 Task: Sort the products in the category "Epsom Salts" by price (highest first).
Action: Mouse moved to (288, 133)
Screenshot: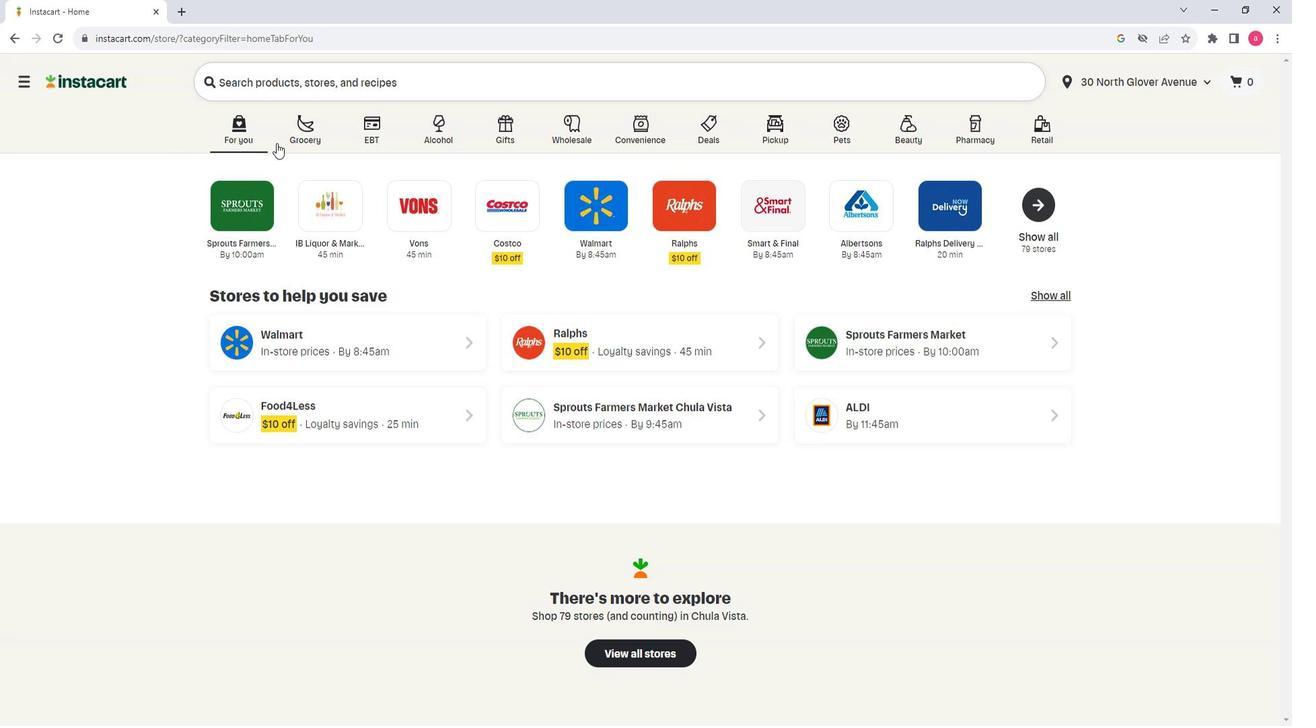 
Action: Mouse pressed left at (288, 133)
Screenshot: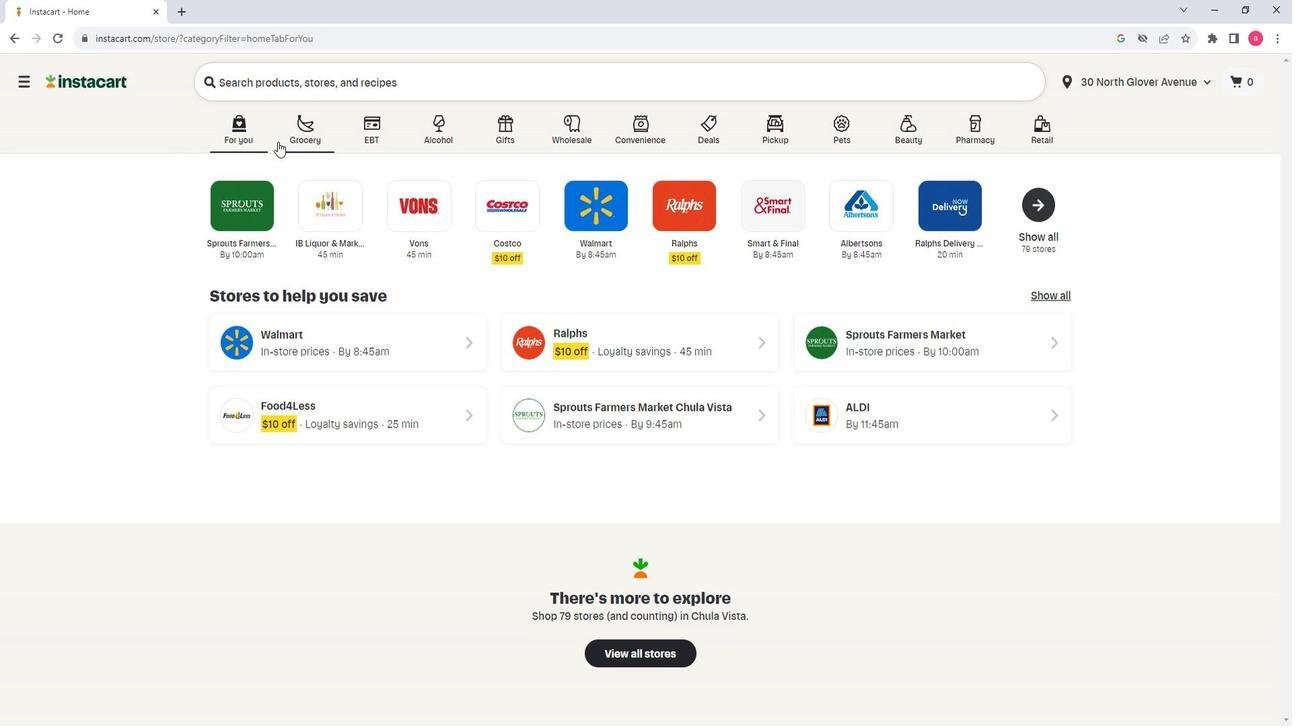 
Action: Mouse moved to (432, 385)
Screenshot: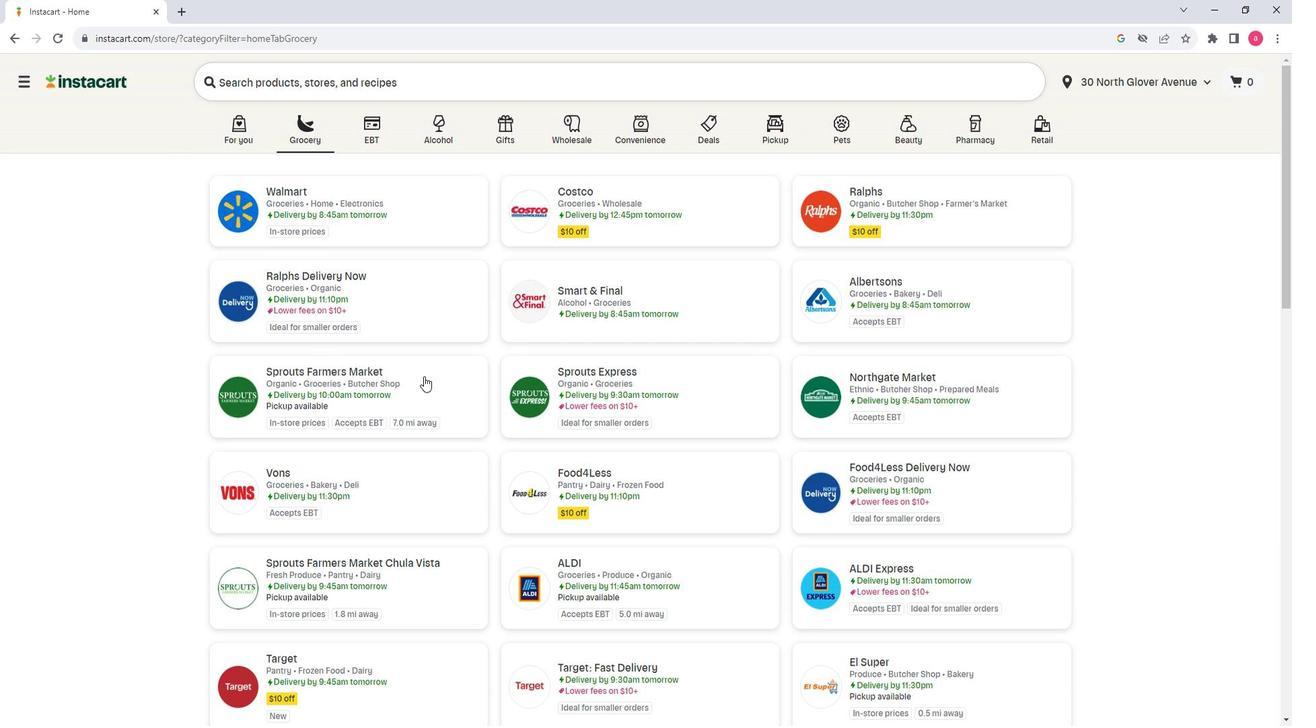 
Action: Mouse pressed left at (432, 385)
Screenshot: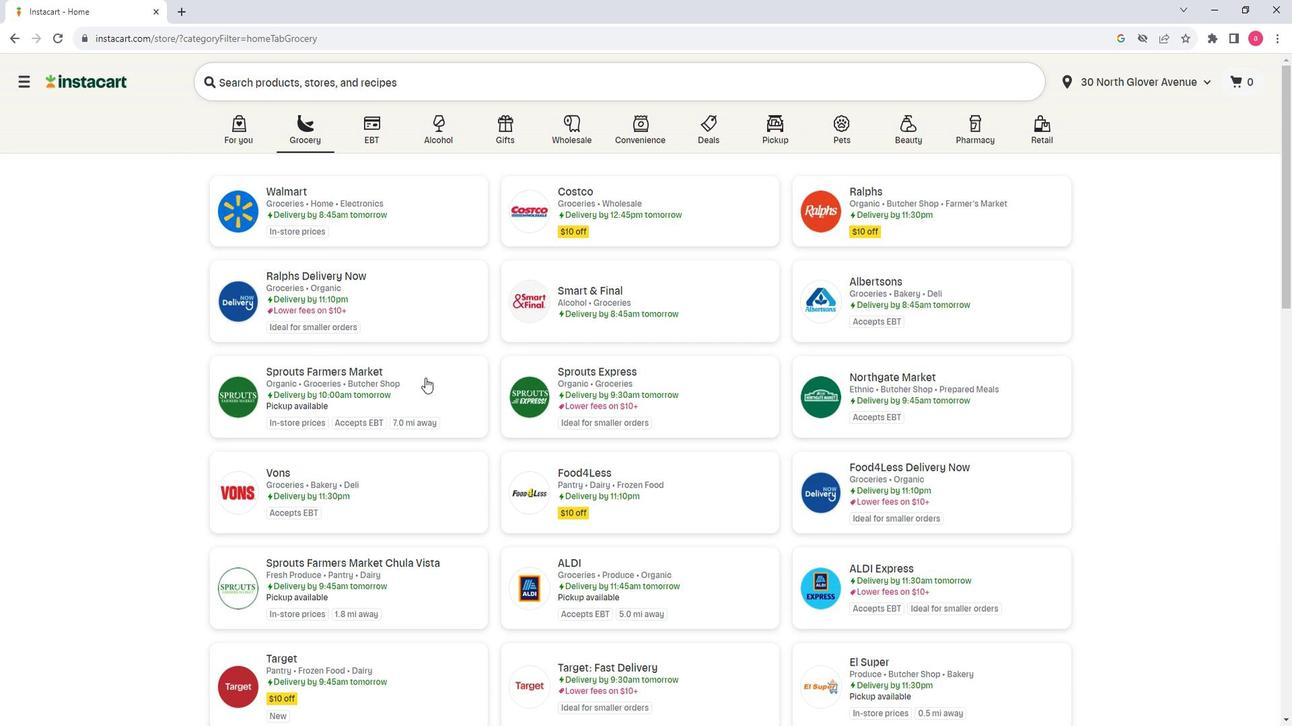 
Action: Mouse moved to (111, 386)
Screenshot: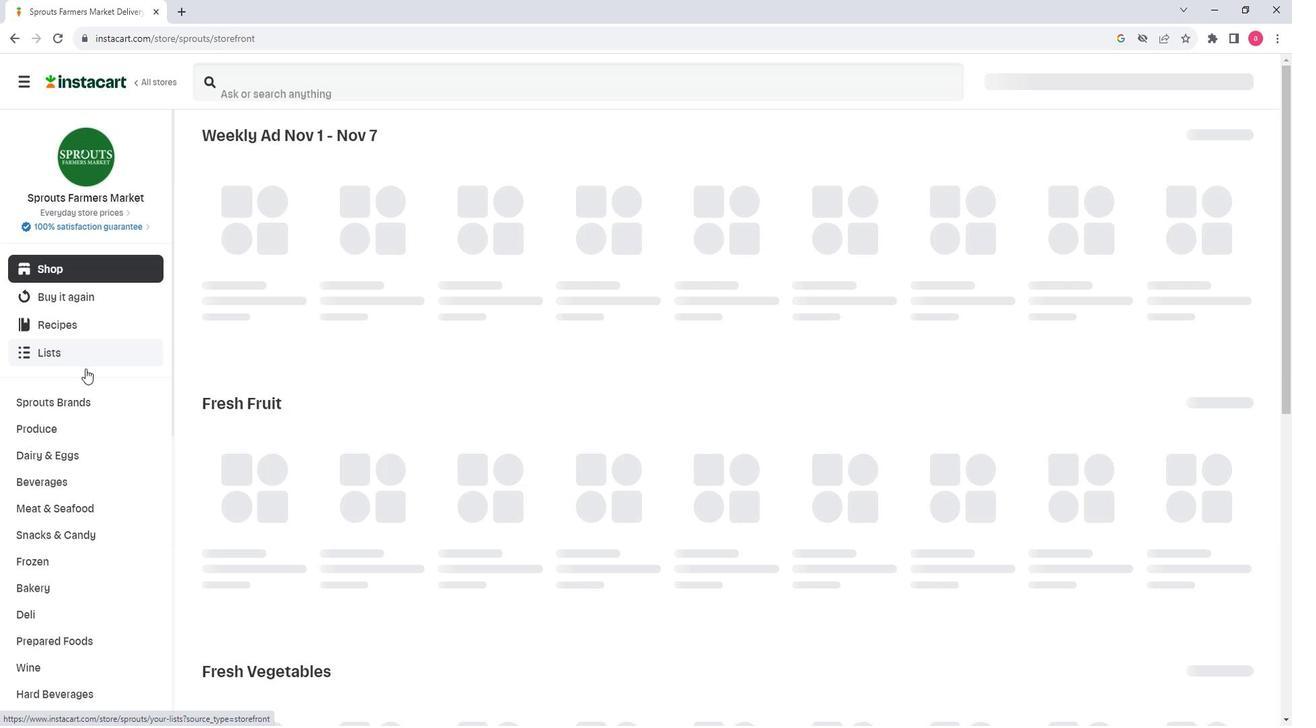 
Action: Mouse scrolled (111, 385) with delta (0, 0)
Screenshot: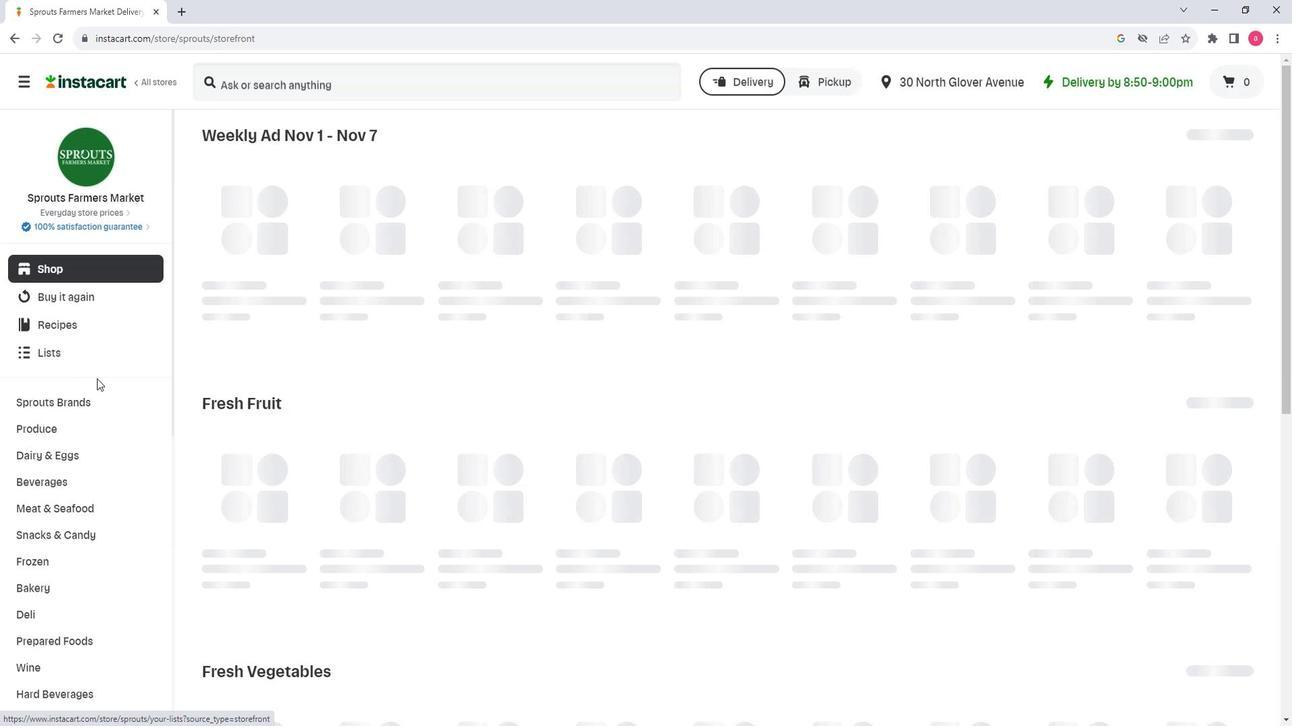 
Action: Mouse scrolled (111, 385) with delta (0, 0)
Screenshot: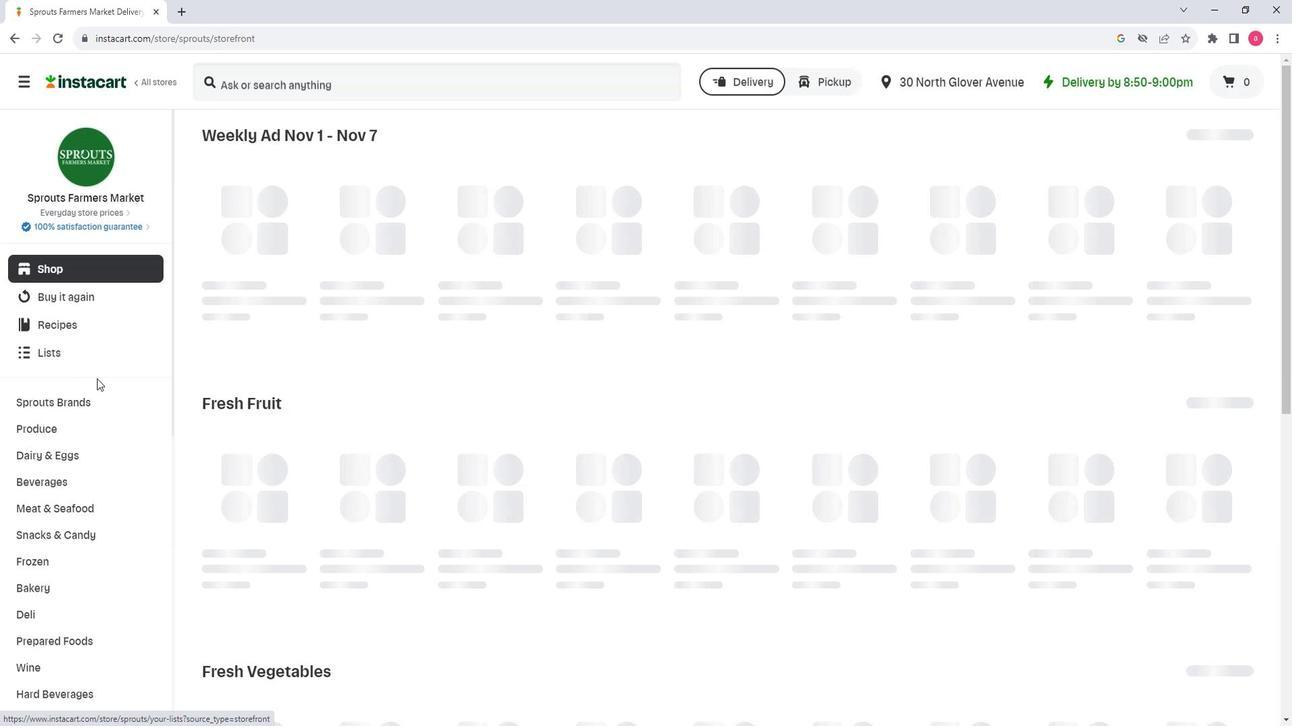 
Action: Mouse scrolled (111, 385) with delta (0, 0)
Screenshot: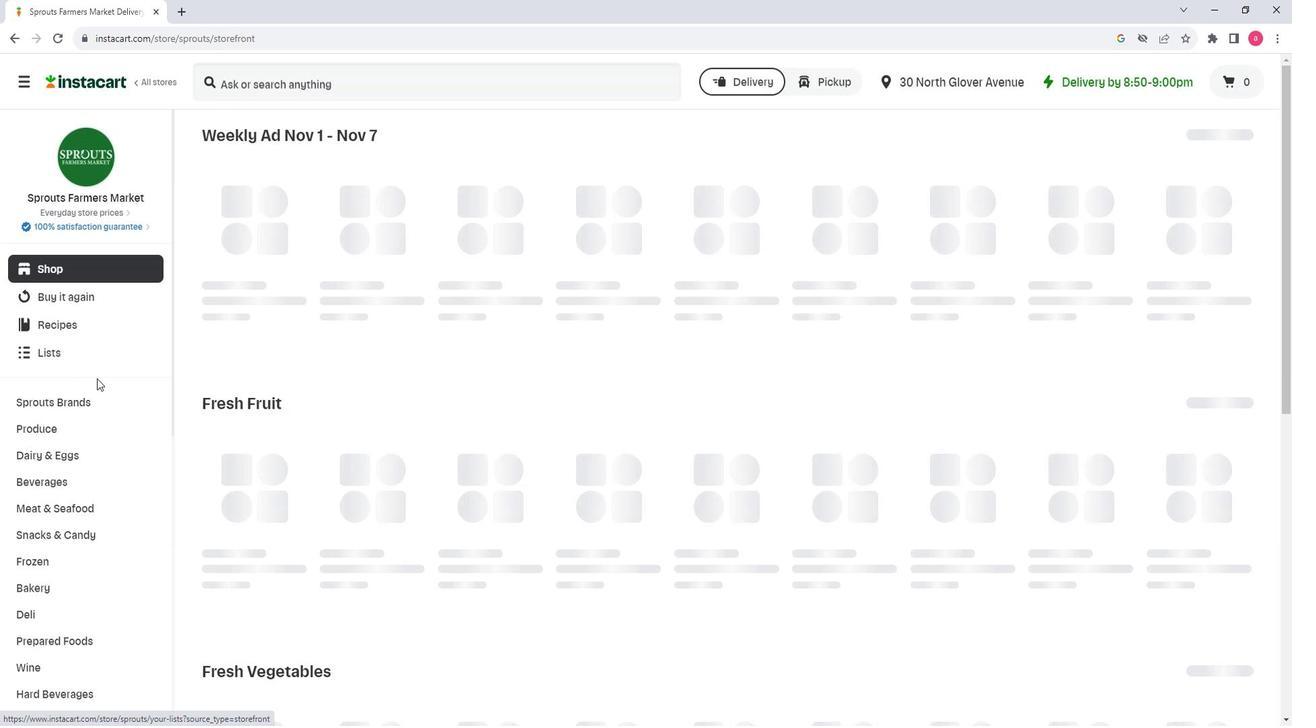 
Action: Mouse moved to (122, 386)
Screenshot: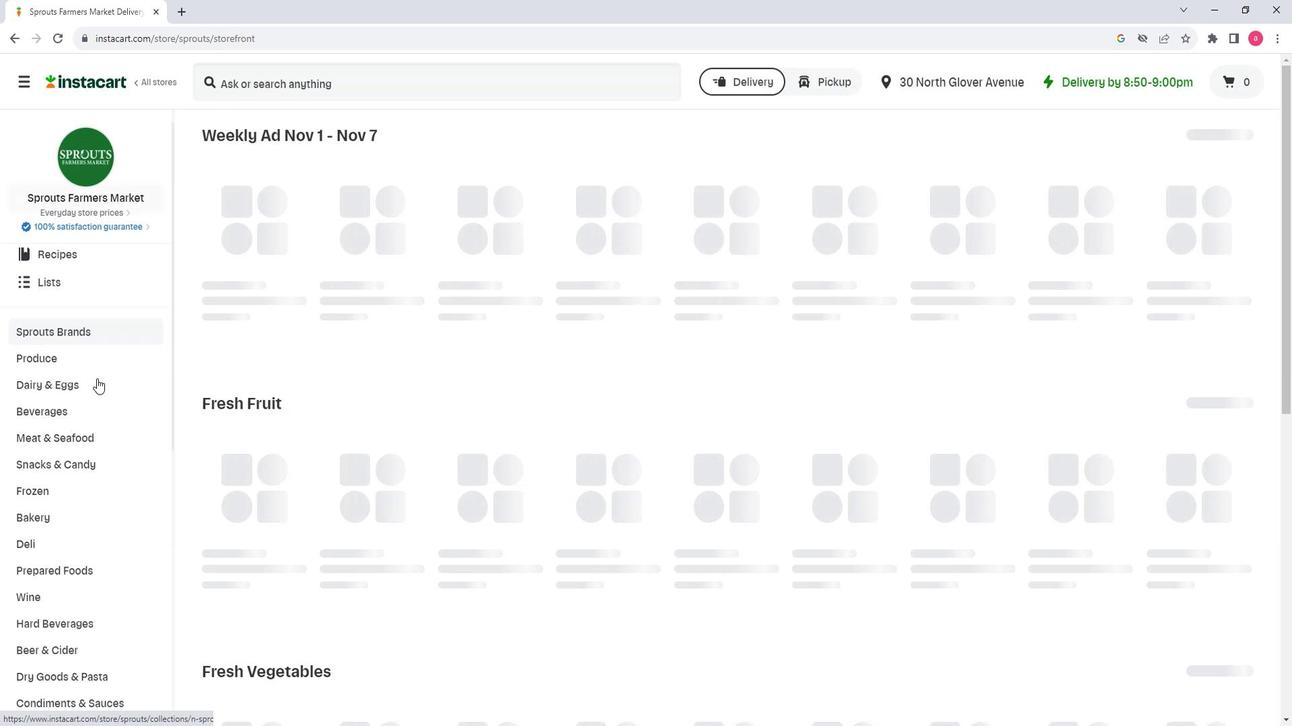 
Action: Mouse scrolled (122, 385) with delta (0, 0)
Screenshot: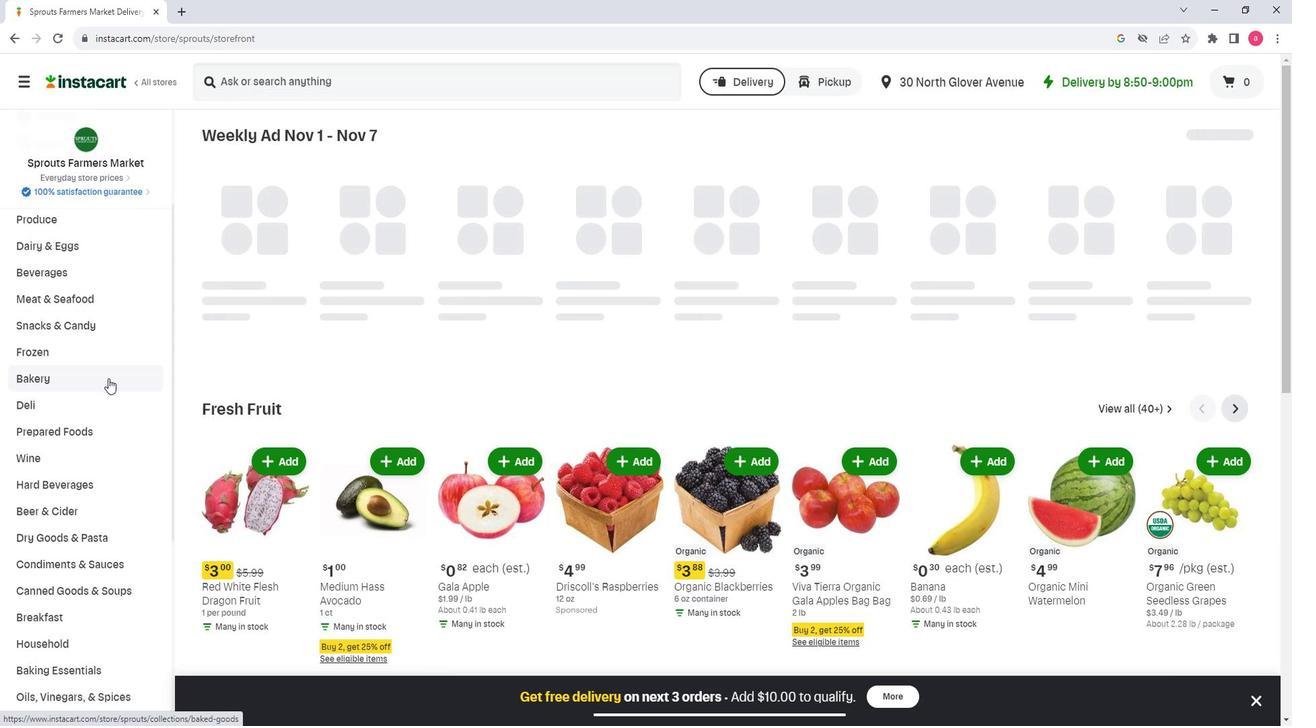 
Action: Mouse moved to (110, 470)
Screenshot: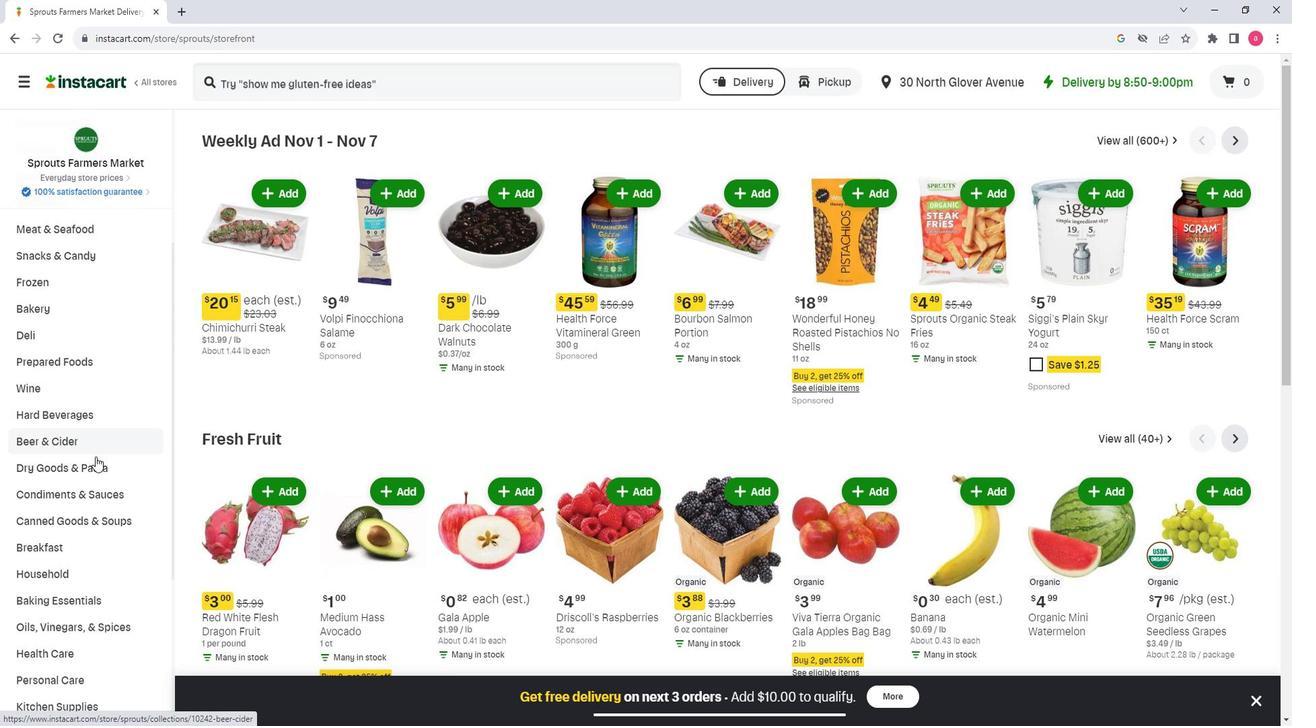
Action: Mouse scrolled (110, 469) with delta (0, 0)
Screenshot: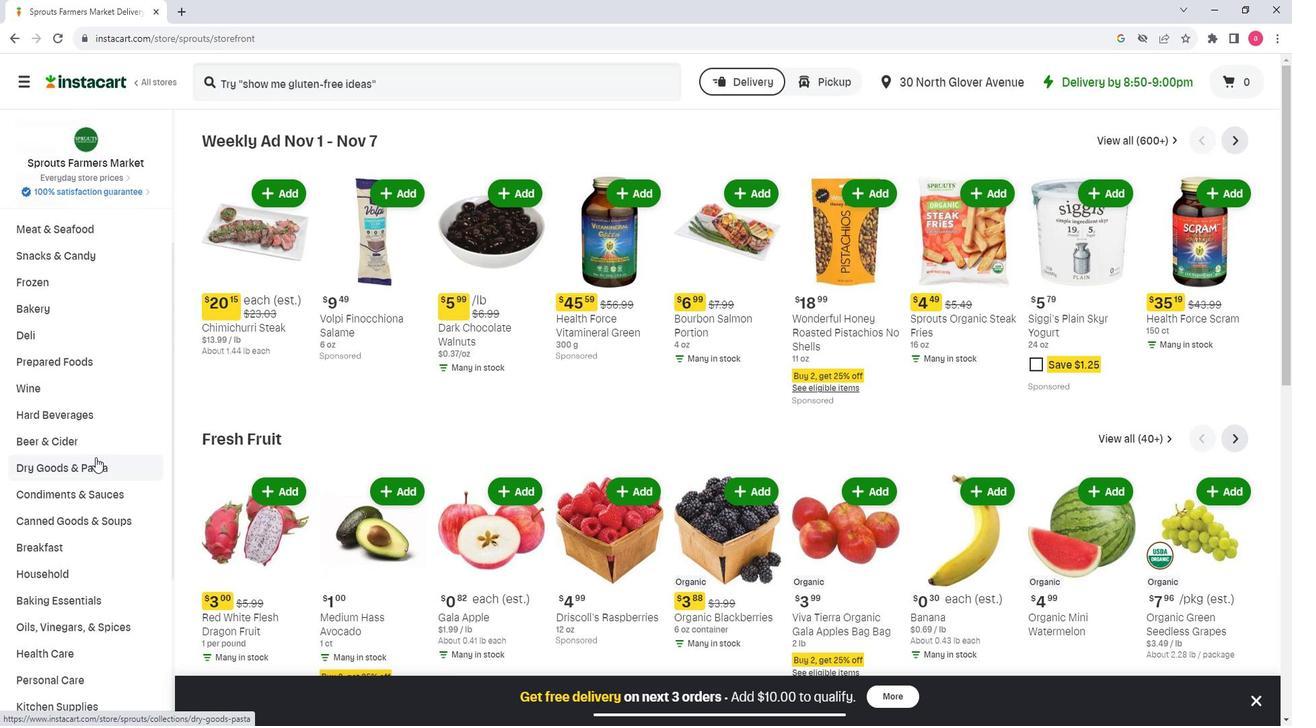 
Action: Mouse moved to (92, 614)
Screenshot: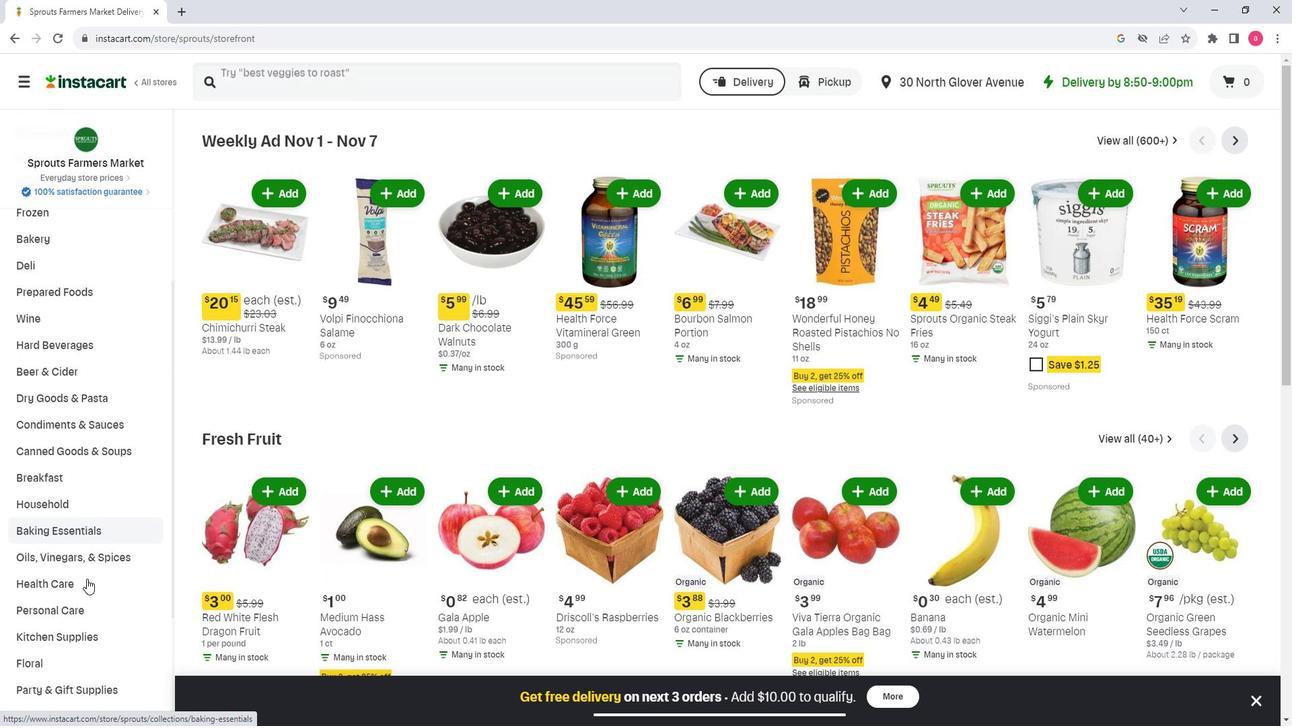 
Action: Mouse pressed left at (92, 614)
Screenshot: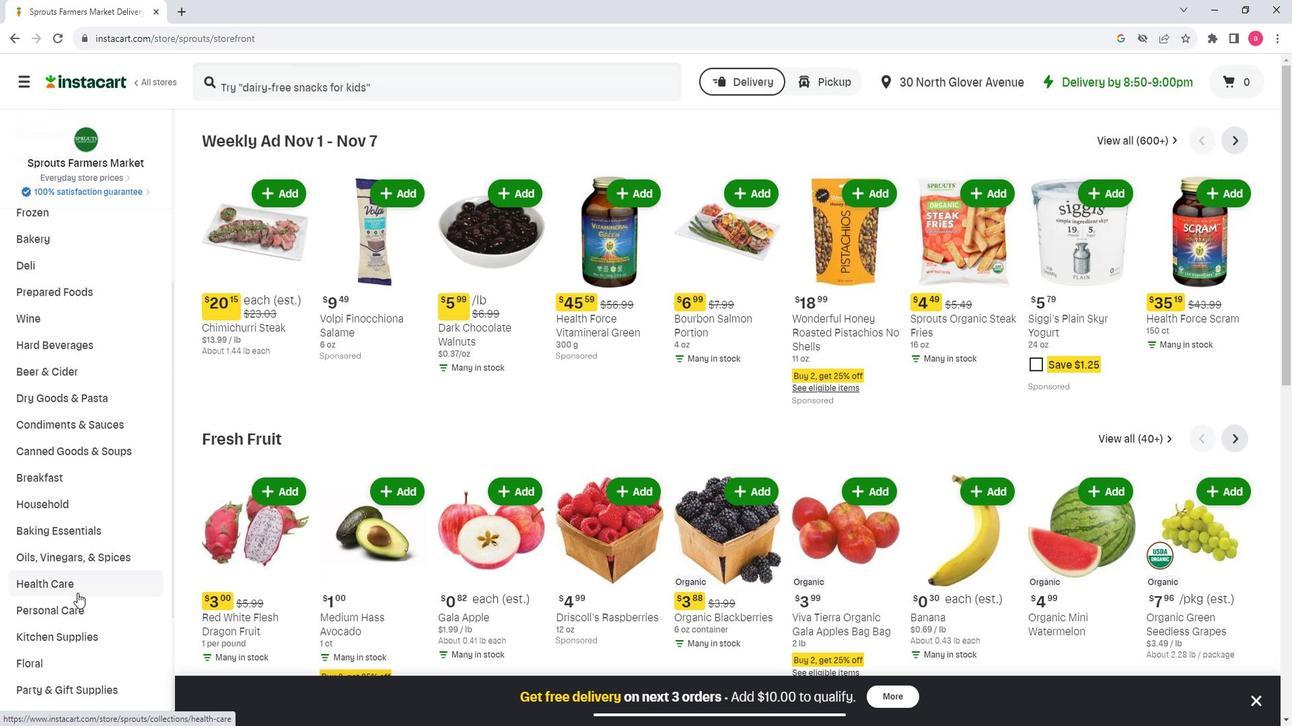 
Action: Mouse moved to (1142, 174)
Screenshot: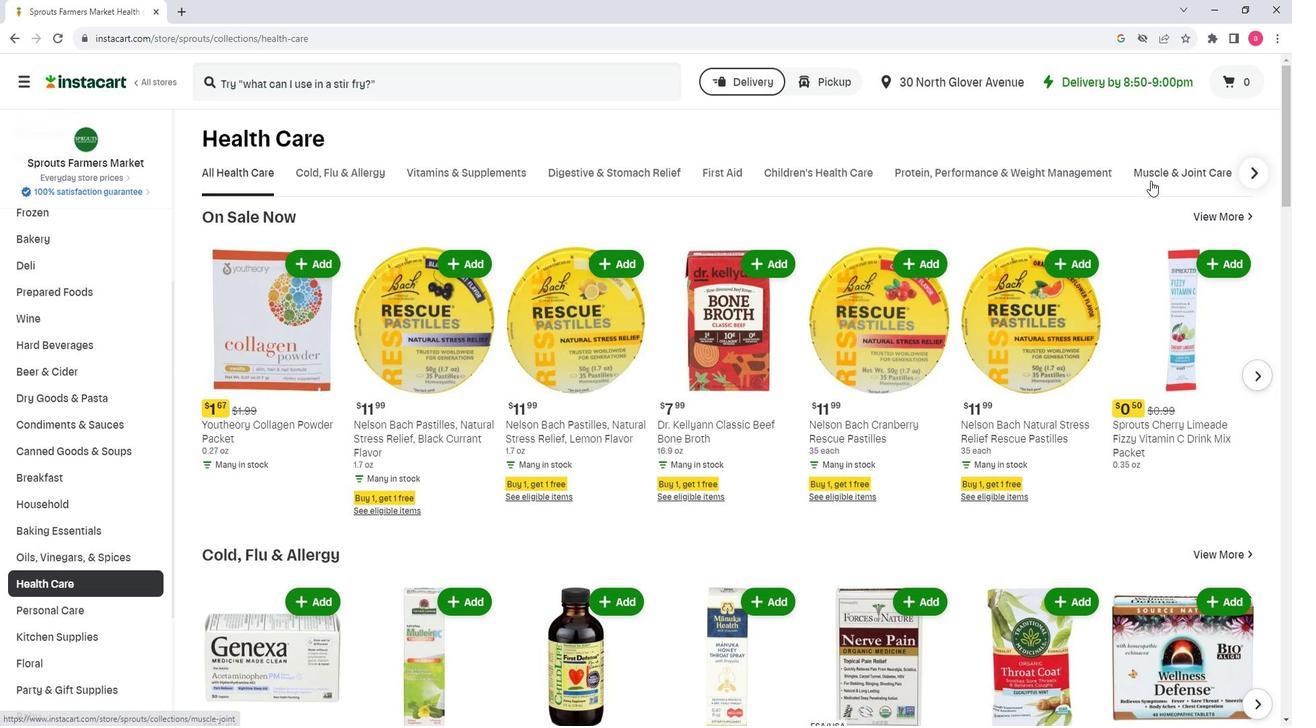 
Action: Mouse pressed left at (1142, 174)
Screenshot: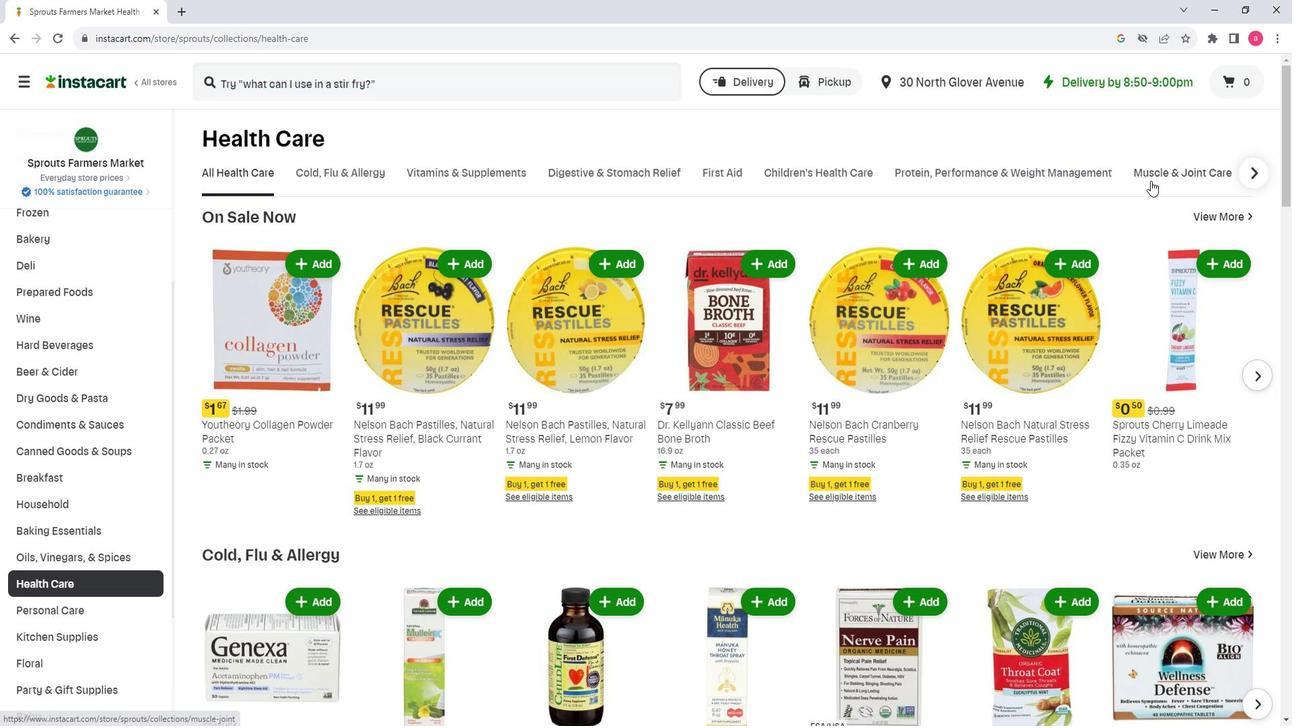
Action: Mouse moved to (327, 222)
Screenshot: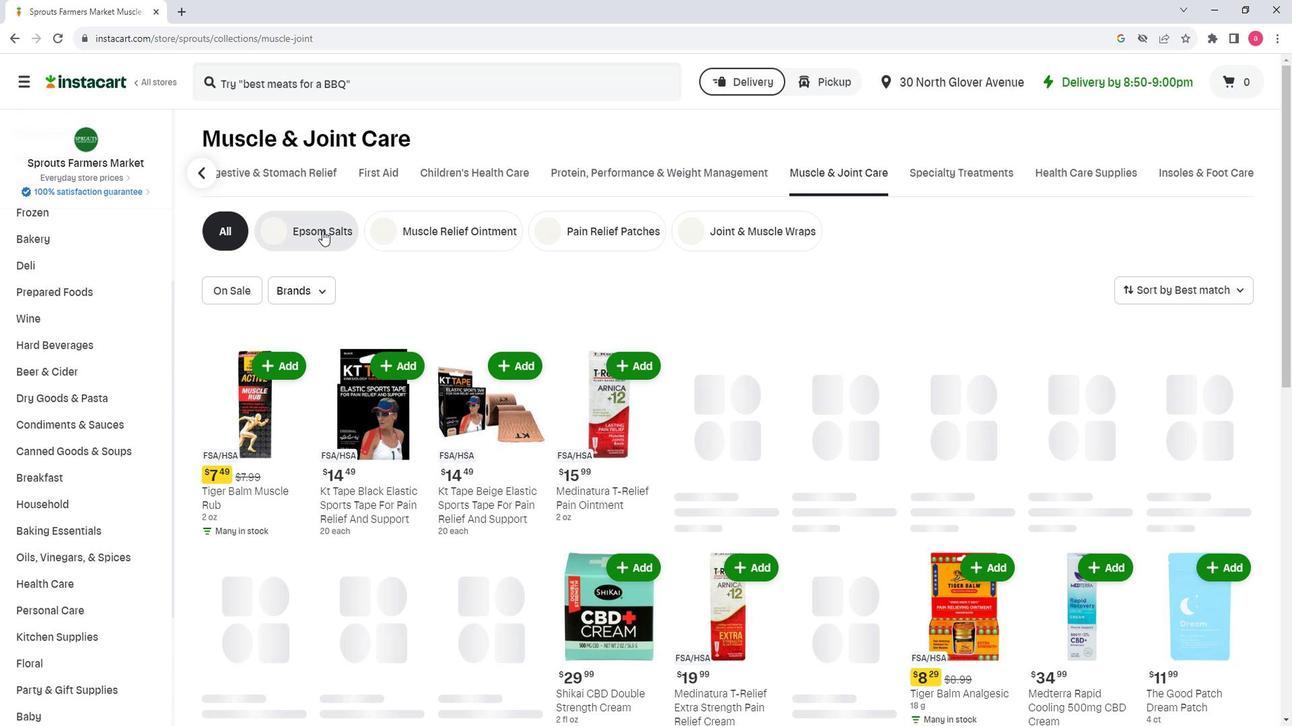 
Action: Mouse pressed left at (327, 222)
Screenshot: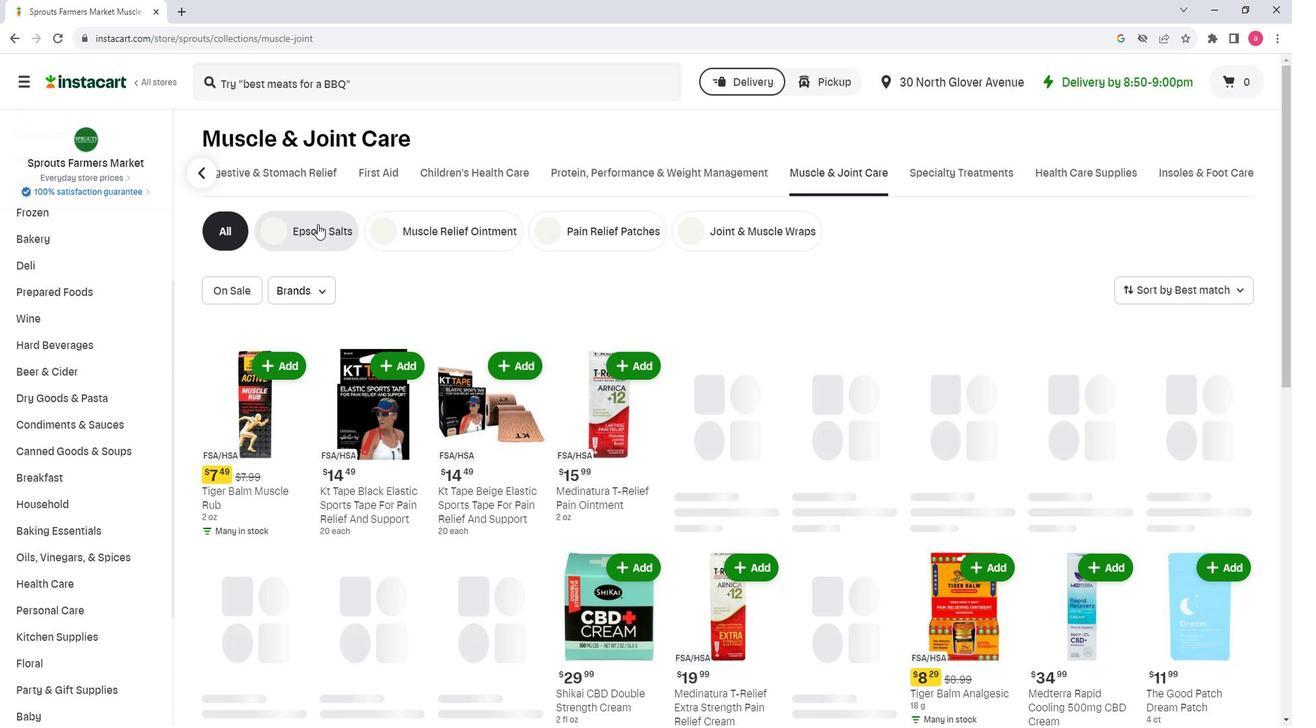 
Action: Mouse moved to (1157, 281)
Screenshot: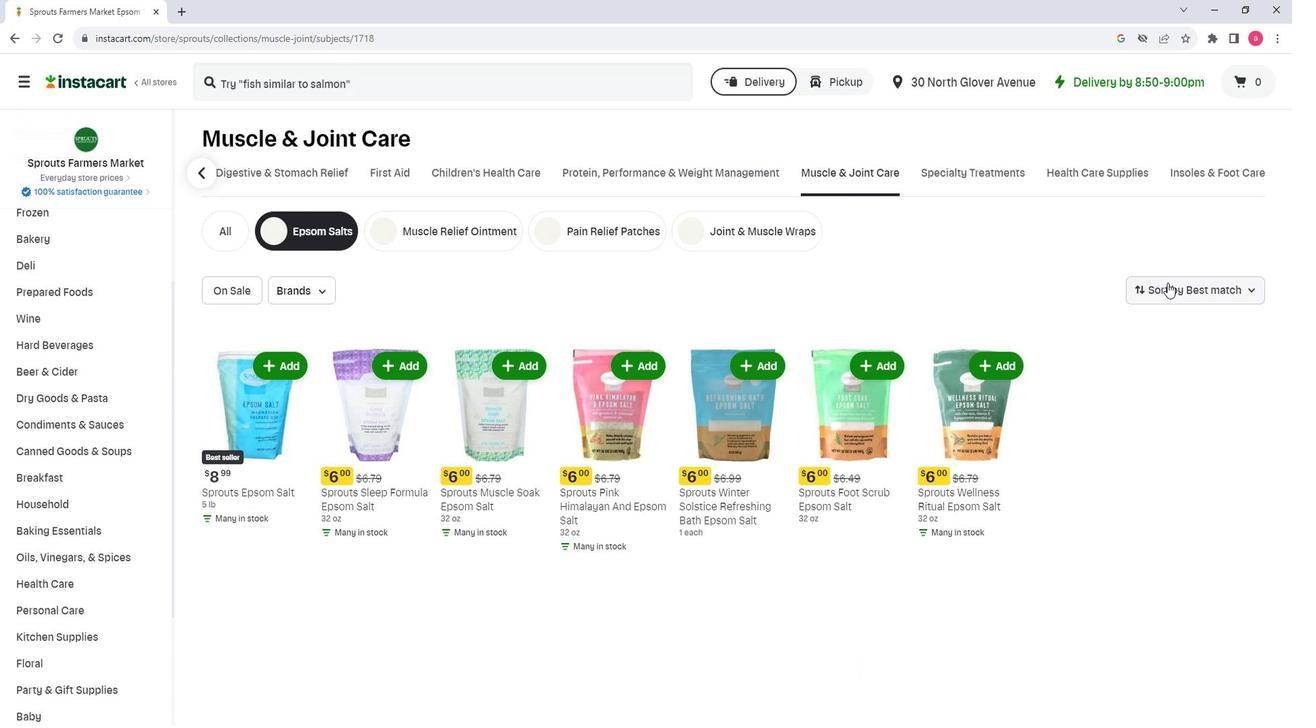 
Action: Mouse pressed left at (1157, 281)
Screenshot: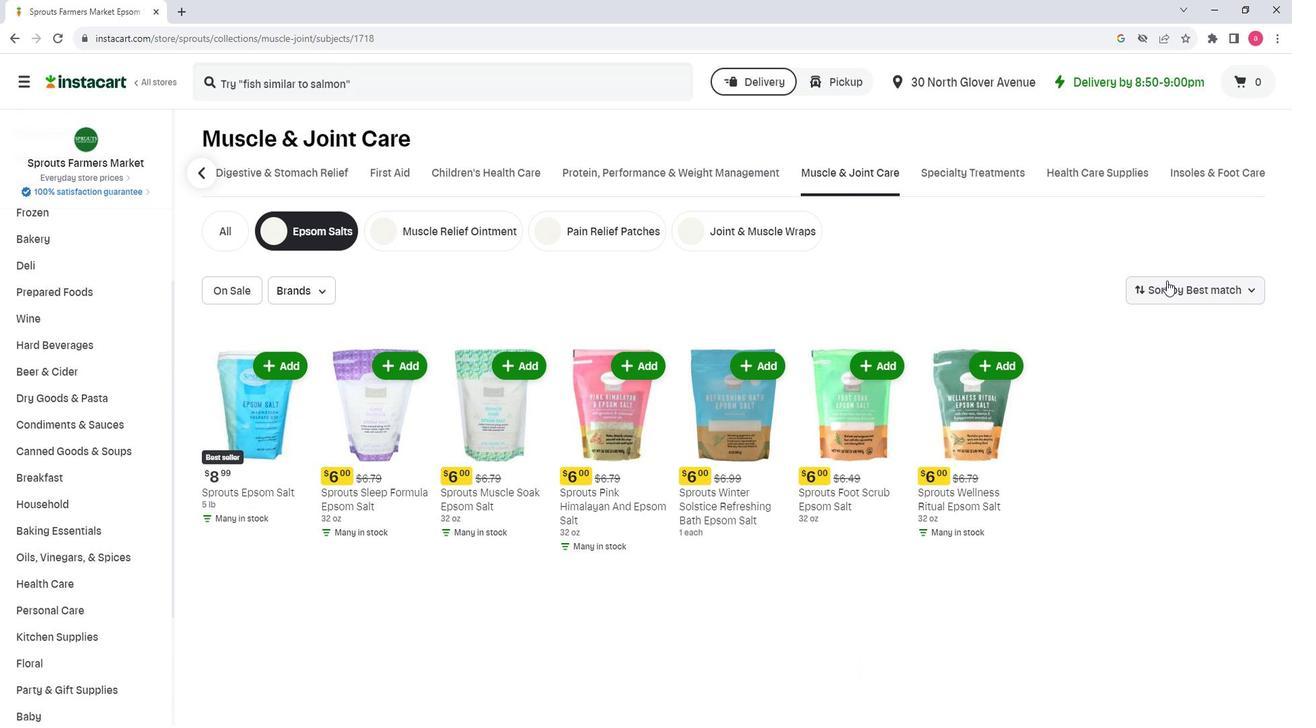 
Action: Mouse moved to (1197, 386)
Screenshot: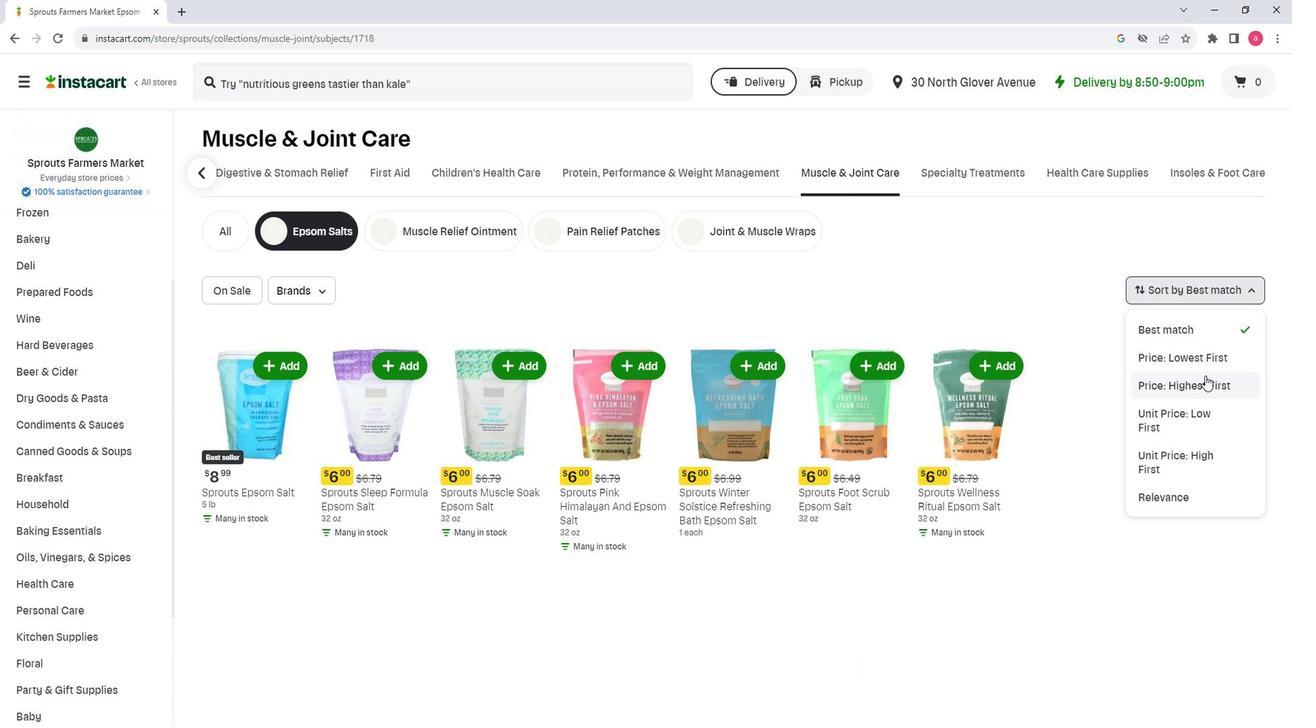 
Action: Mouse pressed left at (1197, 386)
Screenshot: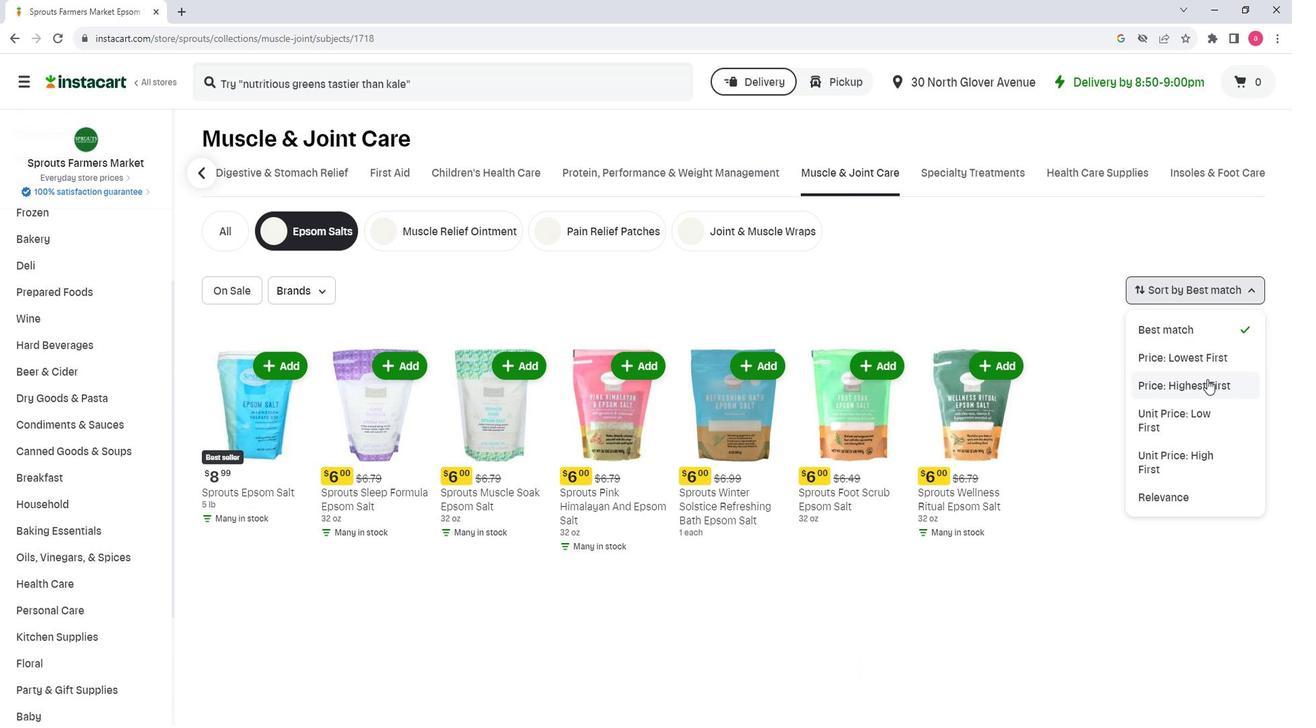 
Action: Mouse moved to (955, 286)
Screenshot: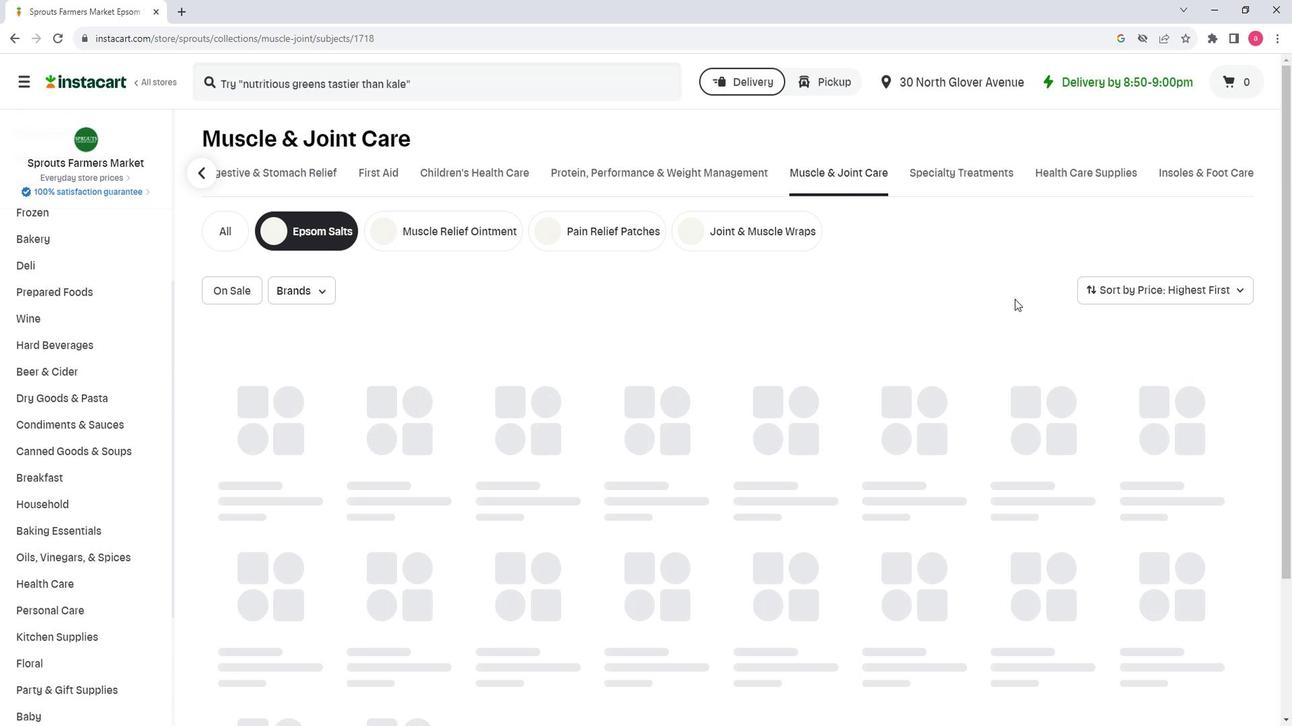 
